 Task: Open an Outlook data file from the Desktop.
Action: Mouse moved to (6, 74)
Screenshot: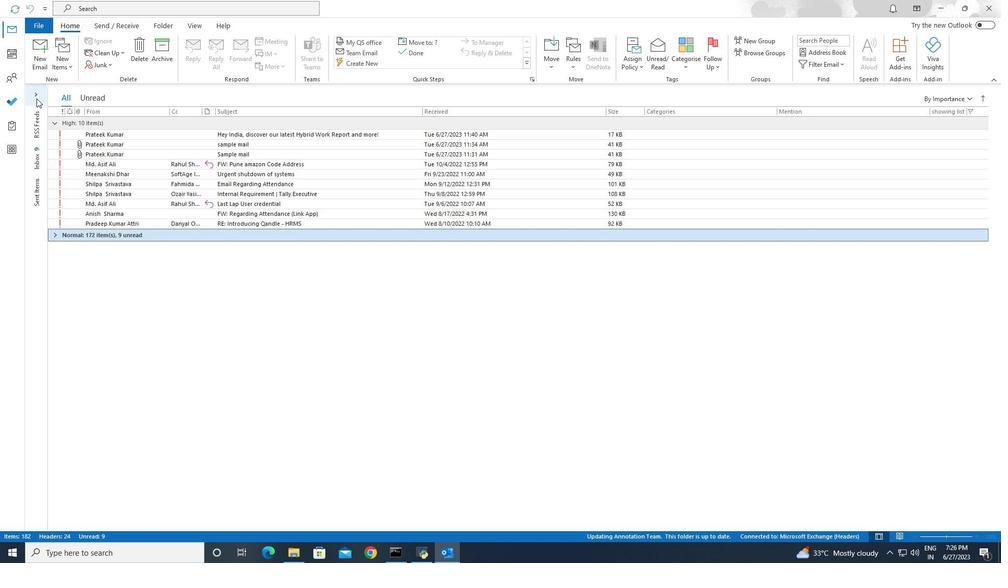 
Action: Mouse pressed left at (6, 74)
Screenshot: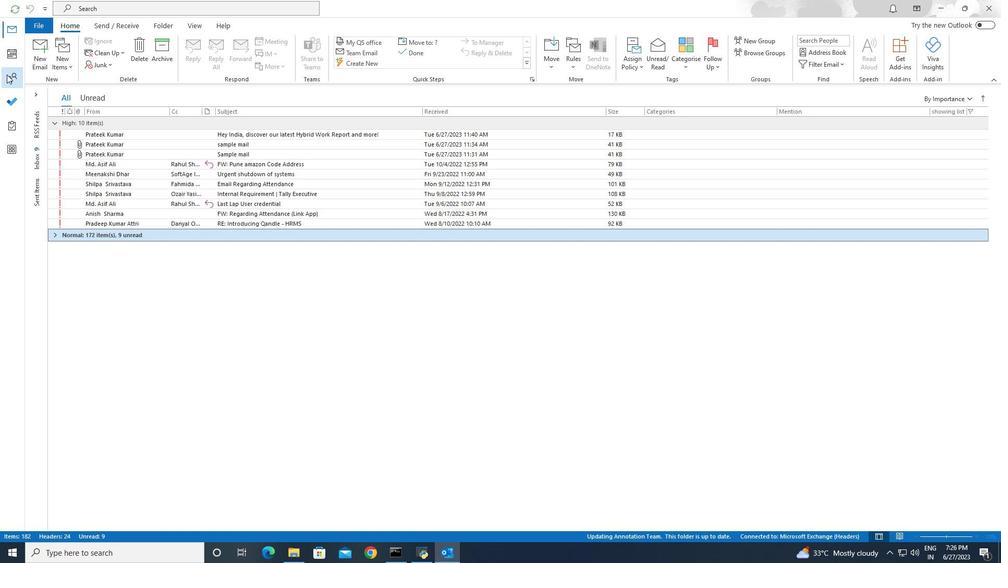 
Action: Mouse moved to (45, 22)
Screenshot: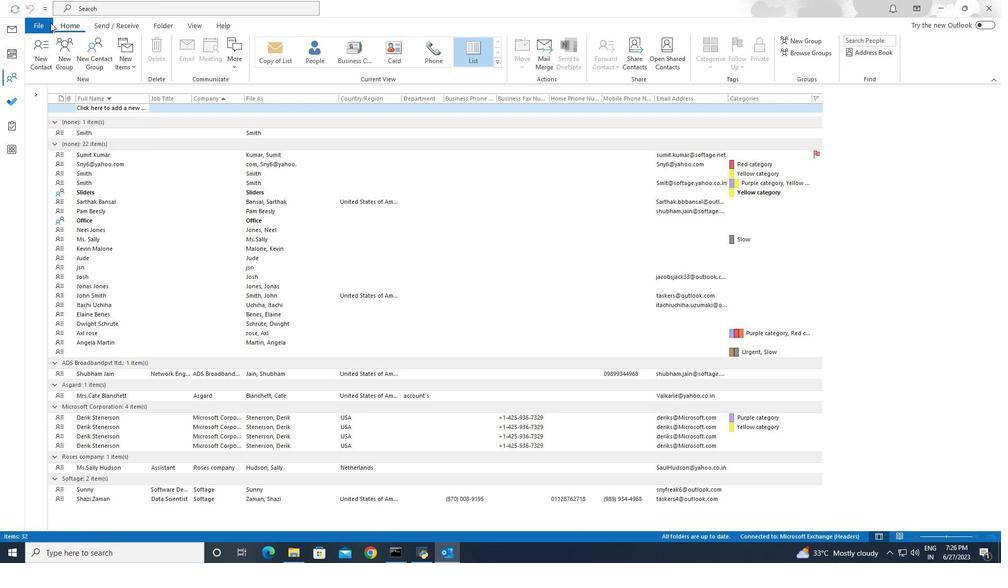 
Action: Mouse pressed left at (45, 22)
Screenshot: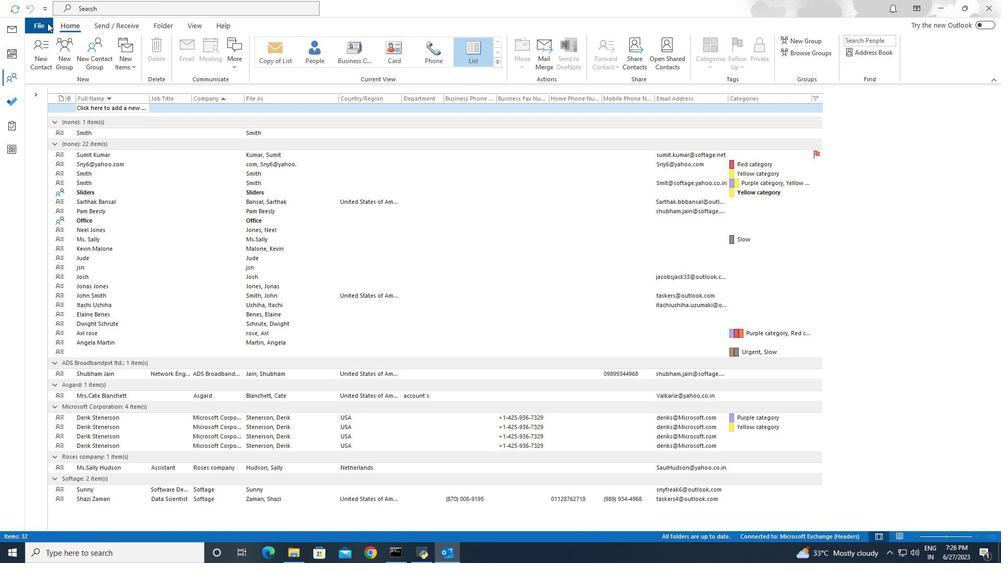 
Action: Mouse moved to (54, 73)
Screenshot: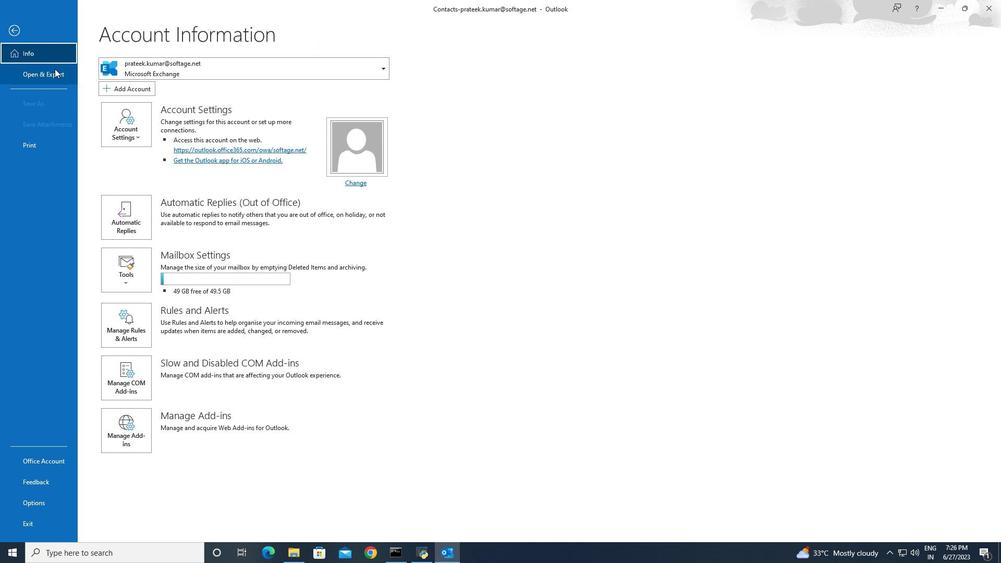 
Action: Mouse pressed left at (54, 73)
Screenshot: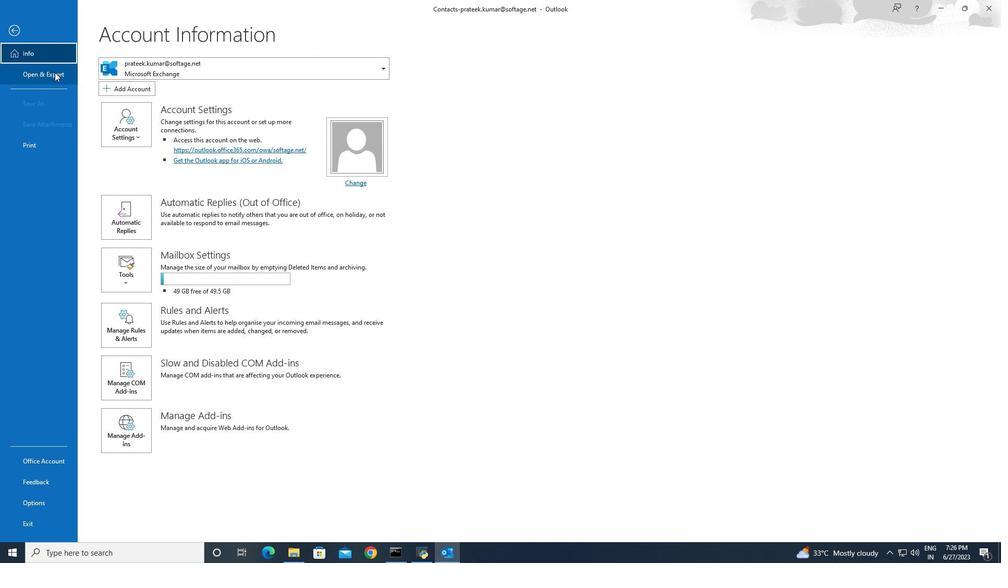 
Action: Mouse moved to (139, 129)
Screenshot: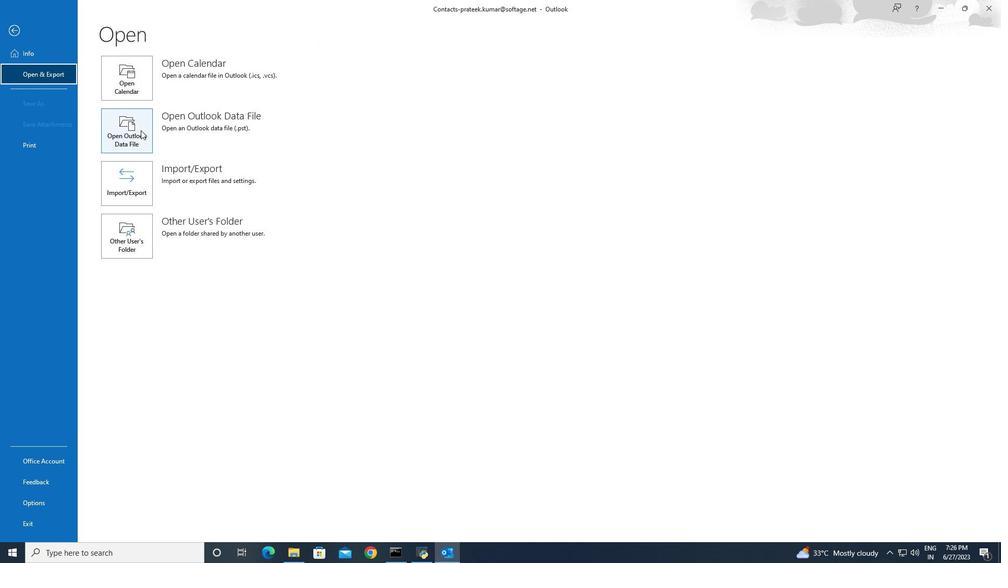 
Action: Mouse pressed left at (139, 129)
Screenshot: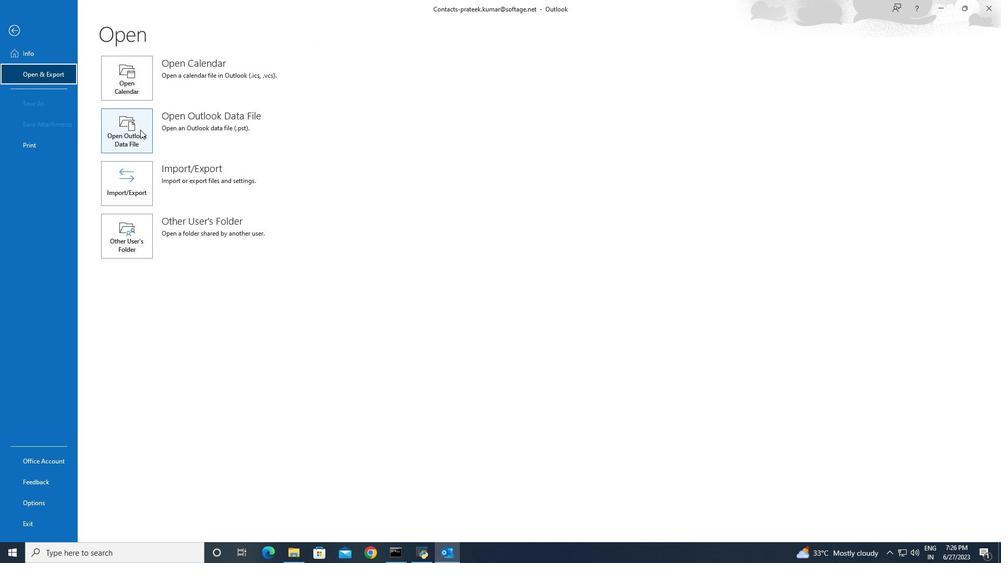 
Action: Mouse moved to (46, 151)
Screenshot: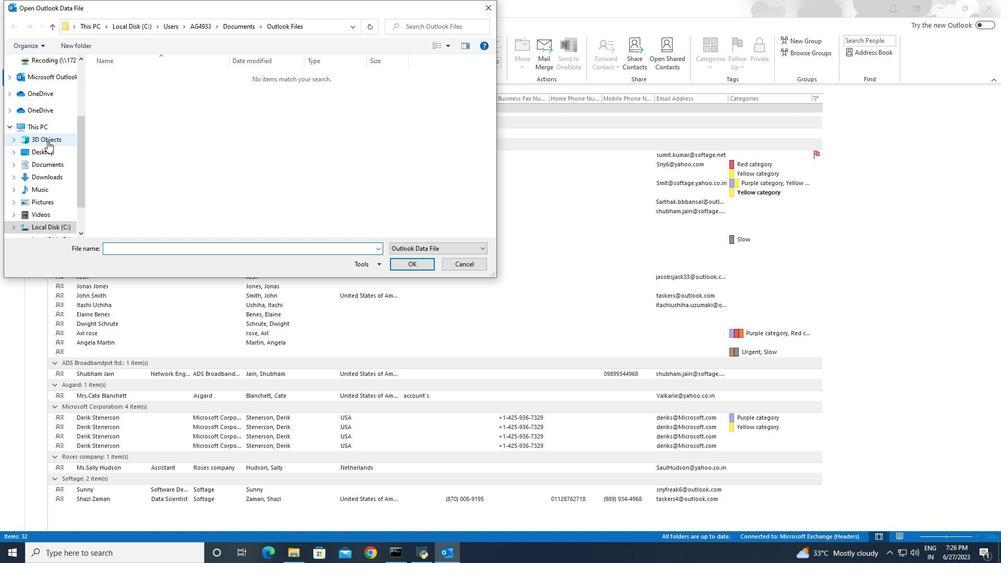 
Action: Mouse pressed left at (46, 151)
Screenshot: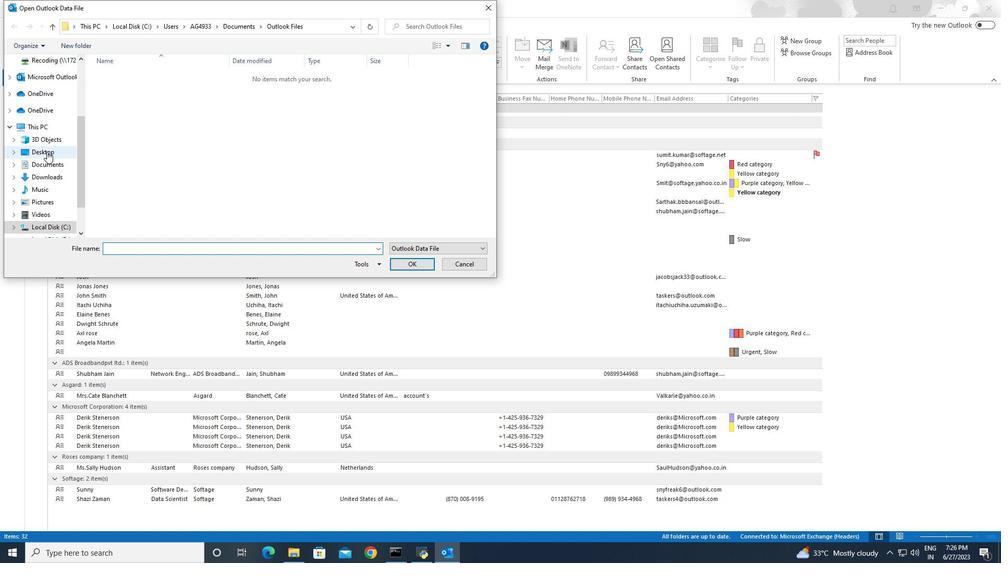 
Action: Mouse moved to (148, 74)
Screenshot: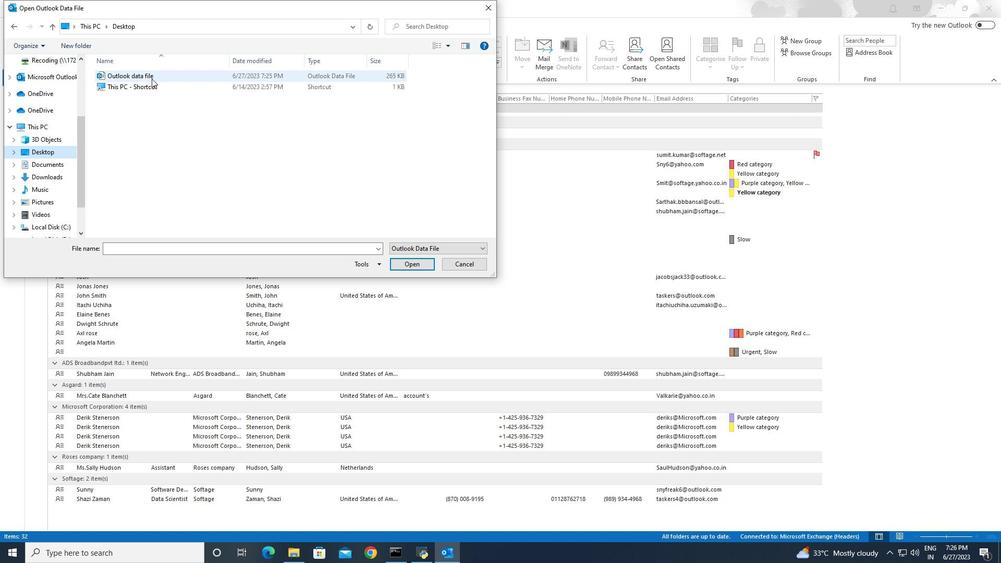 
Action: Mouse pressed left at (148, 74)
Screenshot: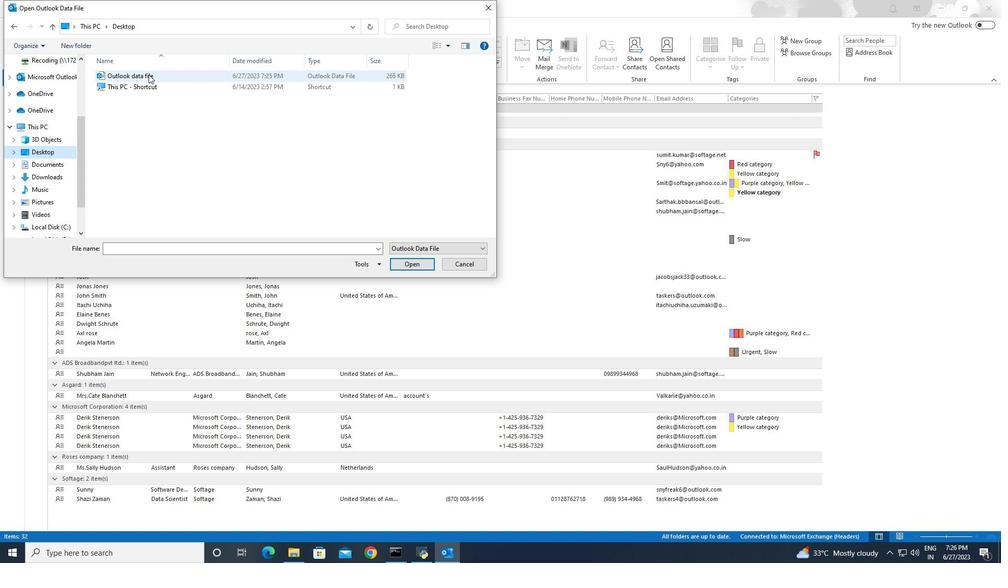 
Action: Mouse moved to (403, 261)
Screenshot: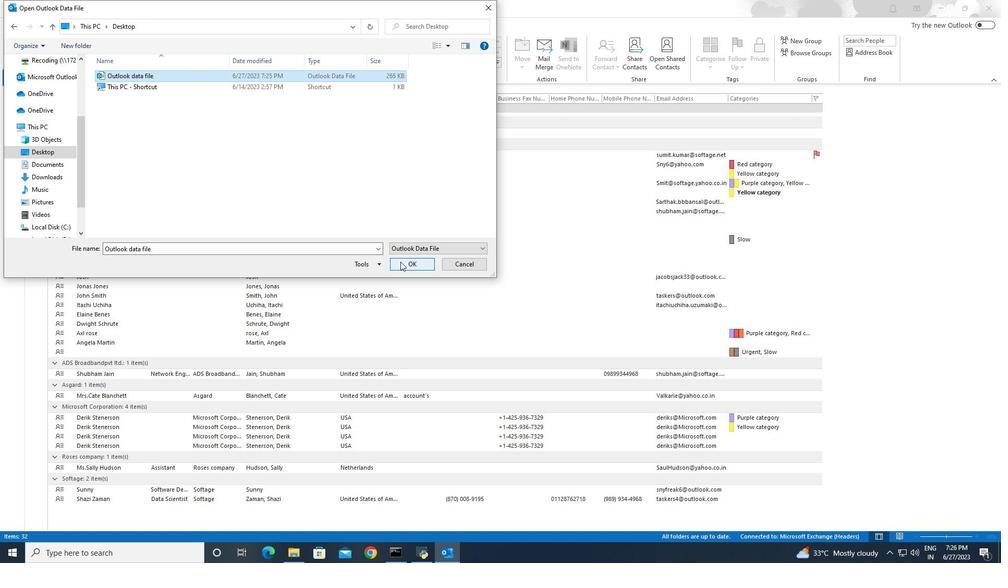 
Action: Mouse pressed left at (403, 261)
Screenshot: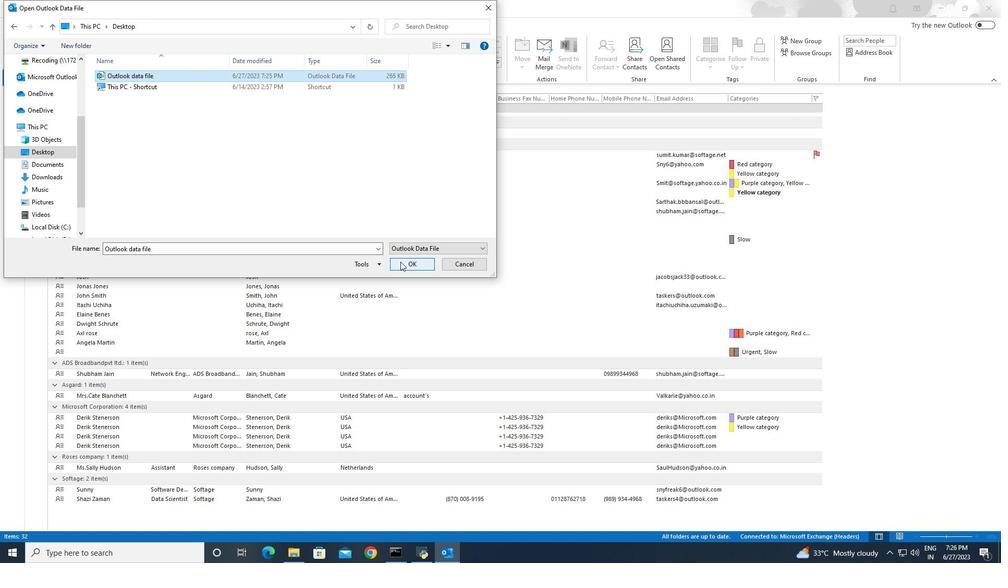 
Action: Mouse moved to (403, 261)
Screenshot: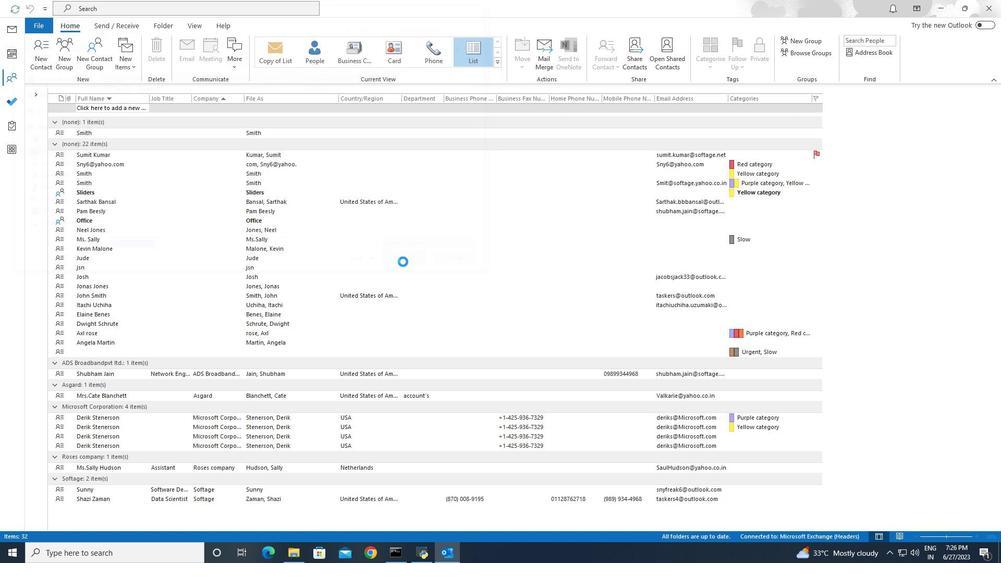 
